 Task: Change theme to marina.
Action: Mouse moved to (441, 94)
Screenshot: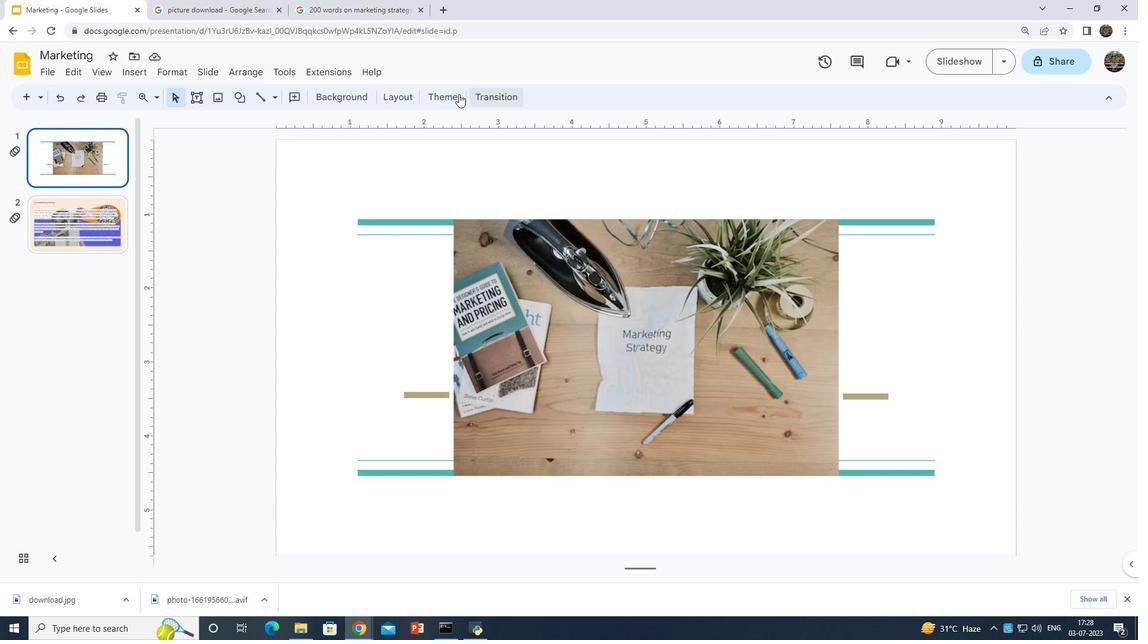 
Action: Mouse pressed left at (441, 94)
Screenshot: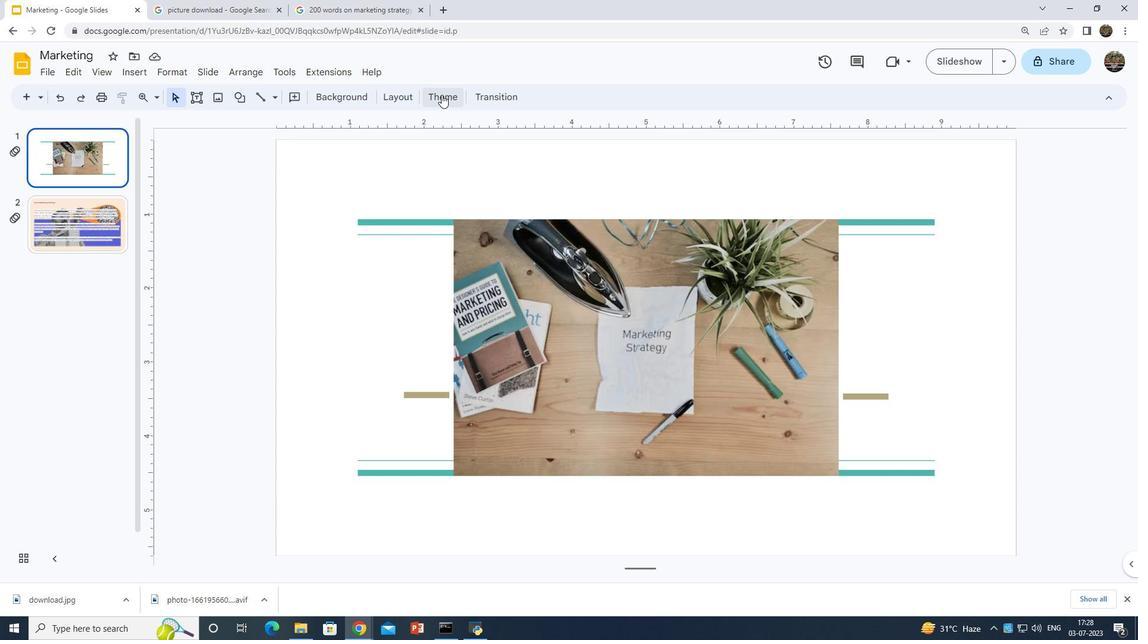 
Action: Mouse moved to (963, 324)
Screenshot: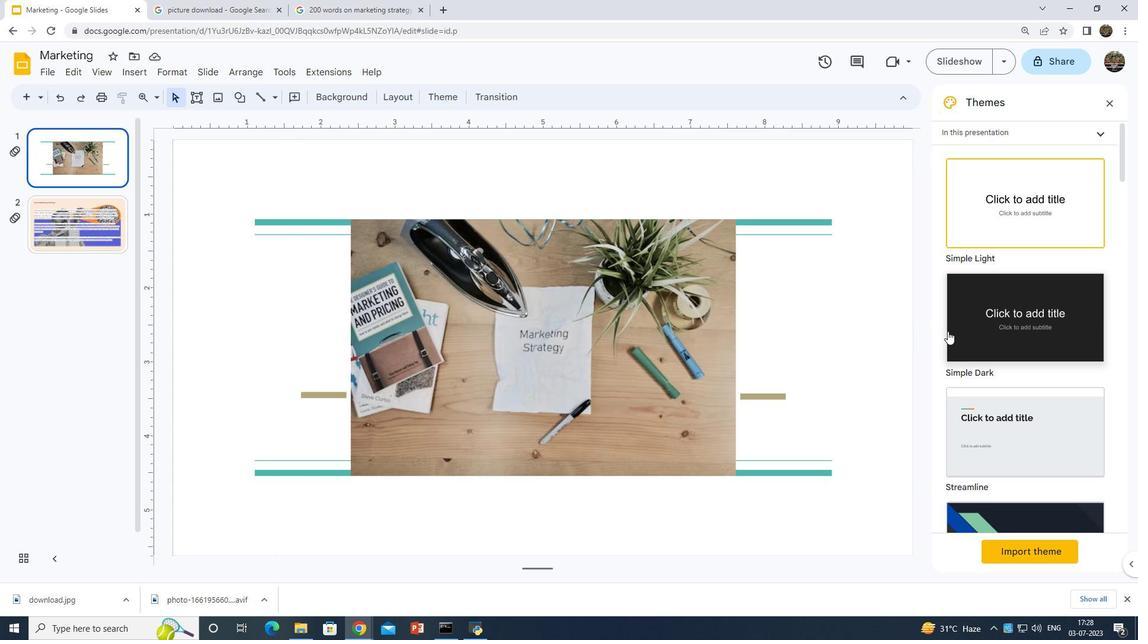 
Action: Mouse scrolled (963, 323) with delta (0, 0)
Screenshot: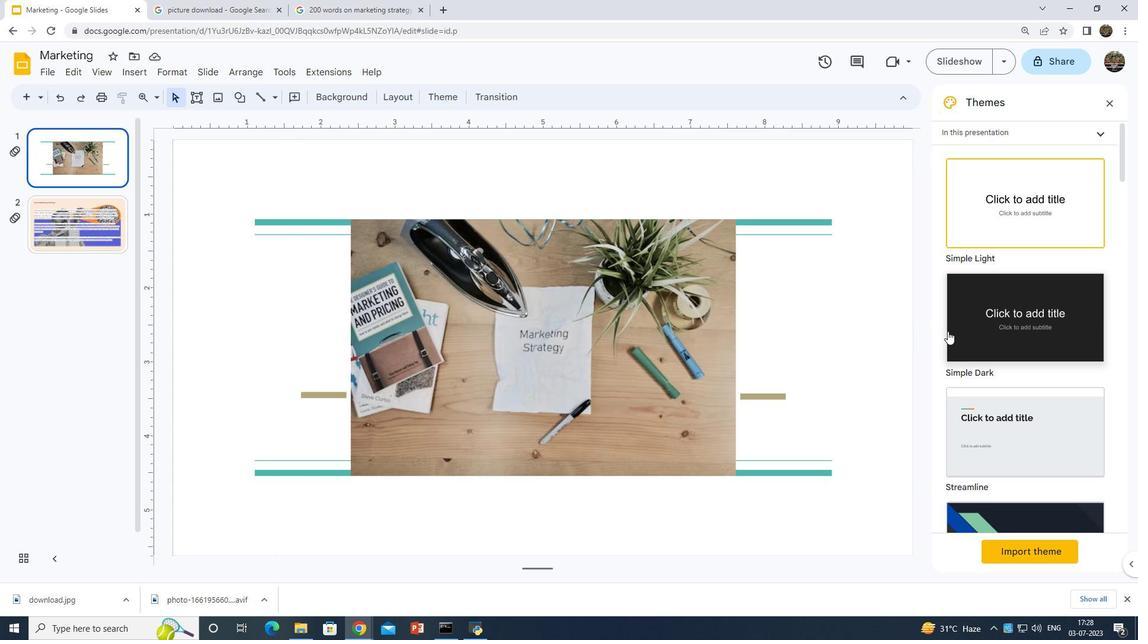 
Action: Mouse scrolled (963, 323) with delta (0, 0)
Screenshot: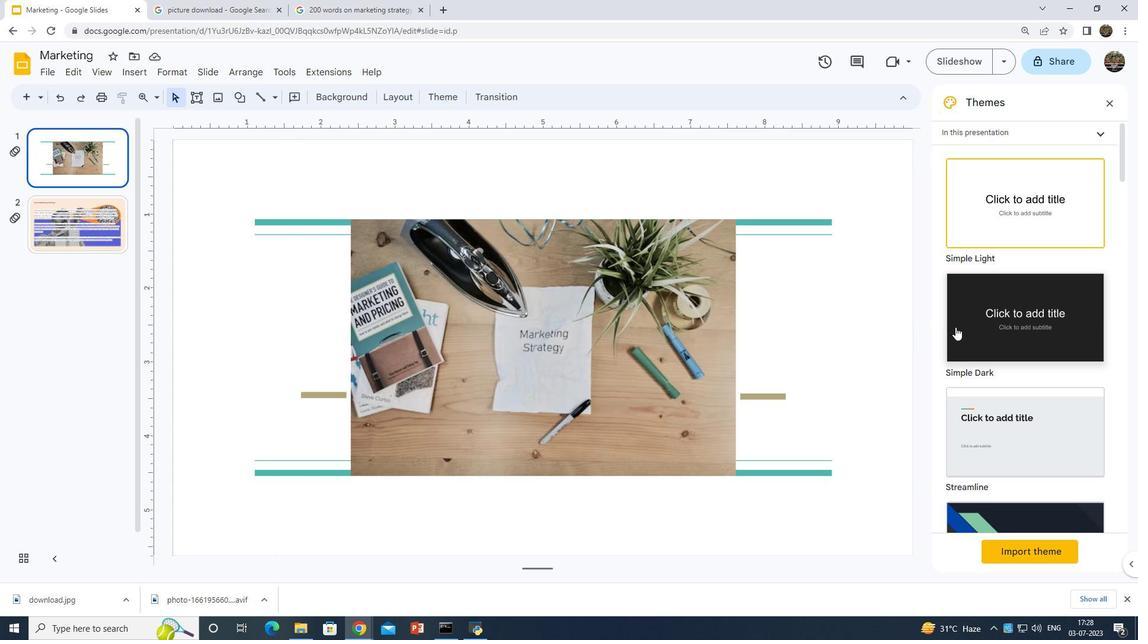 
Action: Mouse scrolled (963, 323) with delta (0, 0)
Screenshot: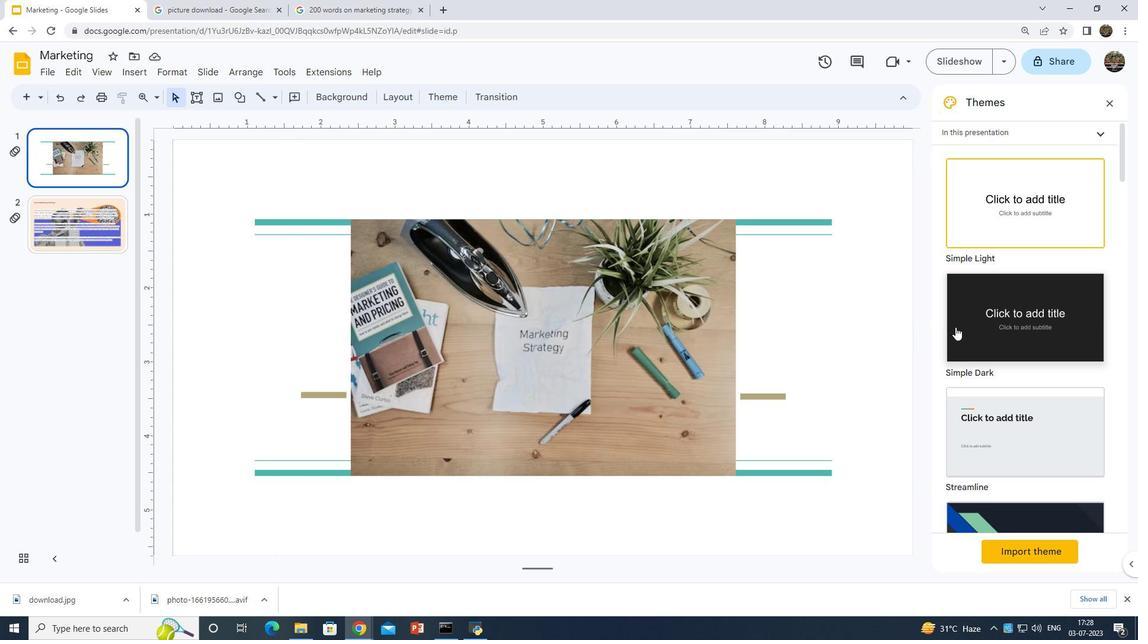 
Action: Mouse scrolled (963, 323) with delta (0, 0)
Screenshot: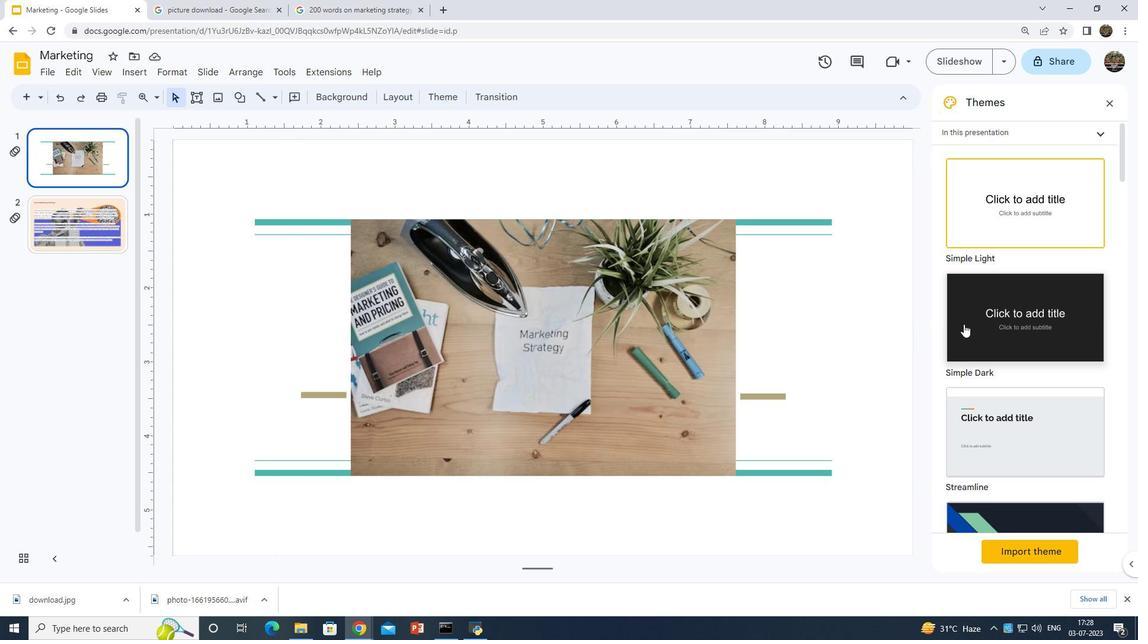 
Action: Mouse moved to (965, 322)
Screenshot: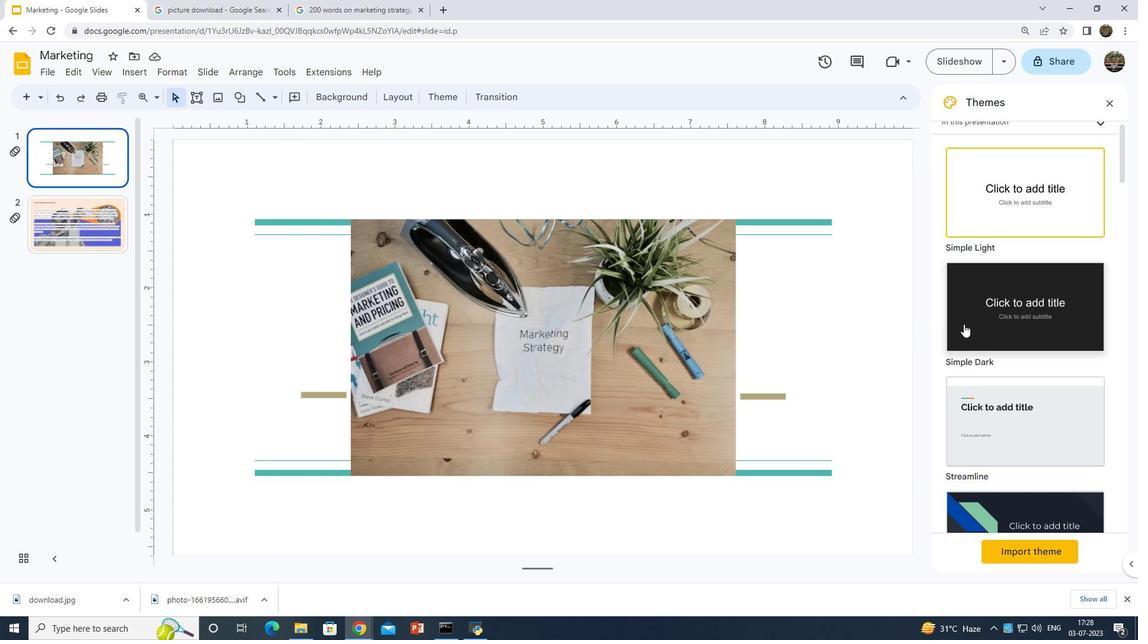 
Action: Mouse scrolled (965, 321) with delta (0, 0)
Screenshot: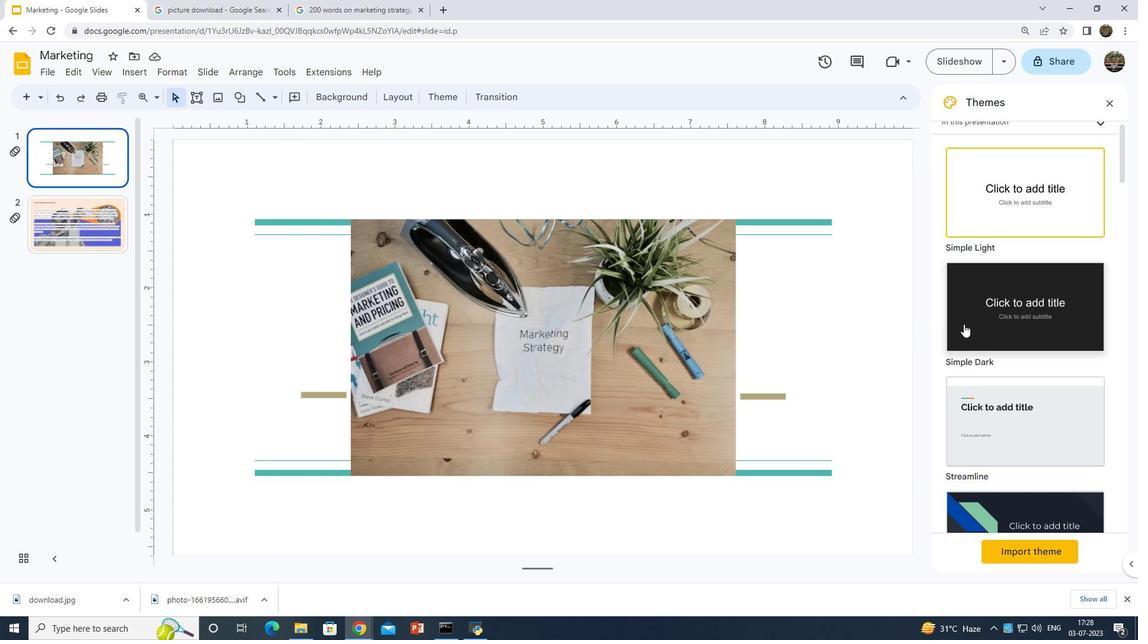 
Action: Mouse scrolled (965, 321) with delta (0, 0)
Screenshot: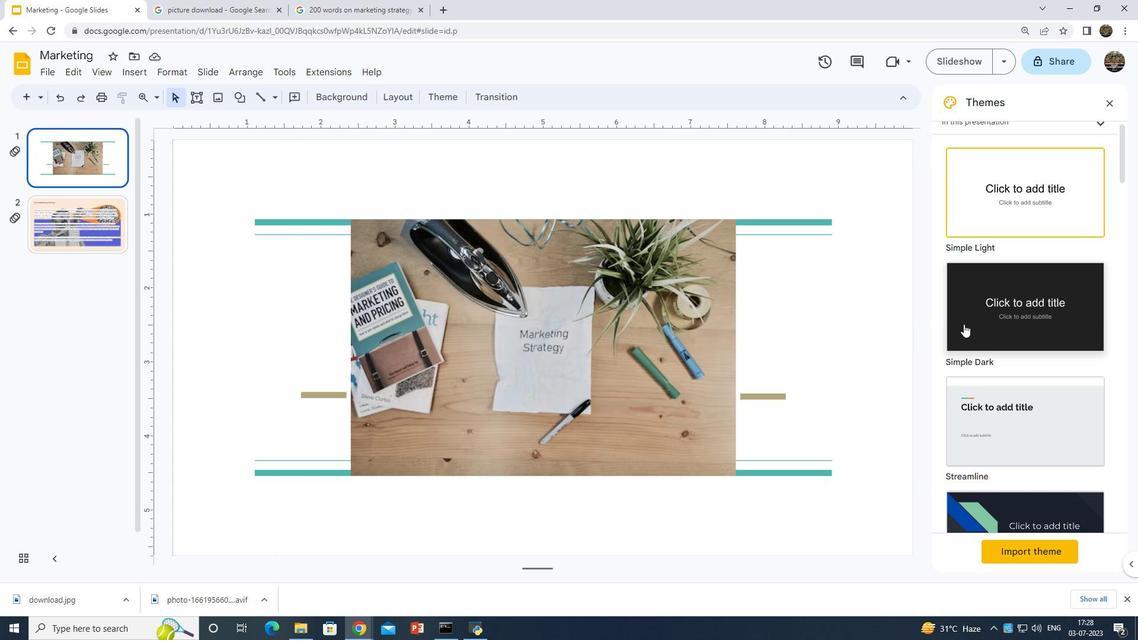 
Action: Mouse scrolled (965, 321) with delta (0, 0)
Screenshot: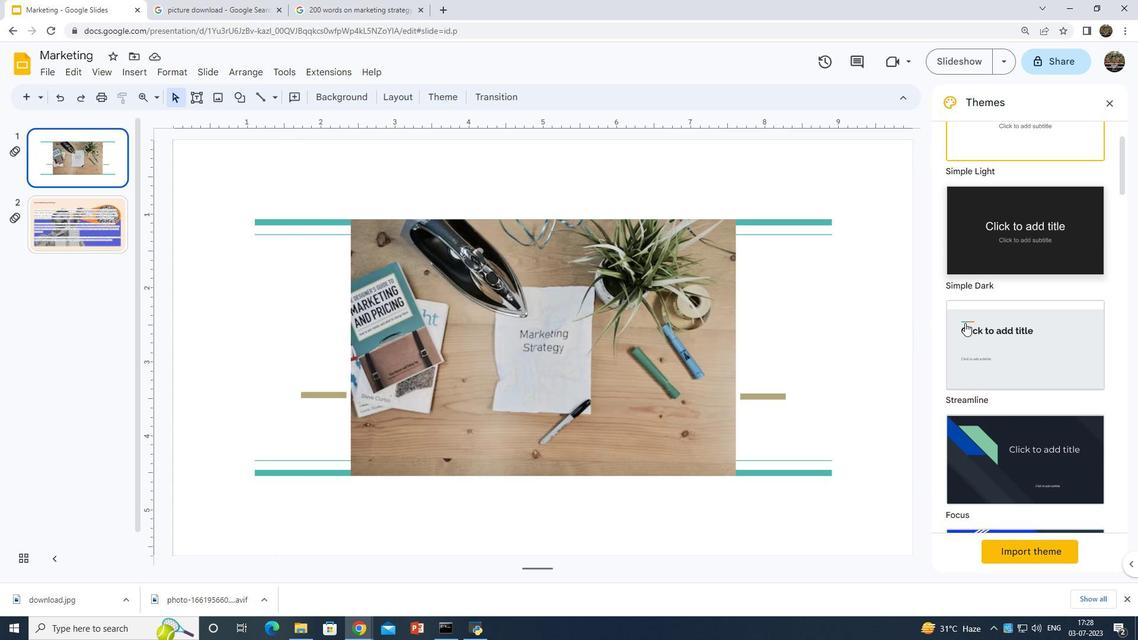 
Action: Mouse scrolled (965, 321) with delta (0, 0)
Screenshot: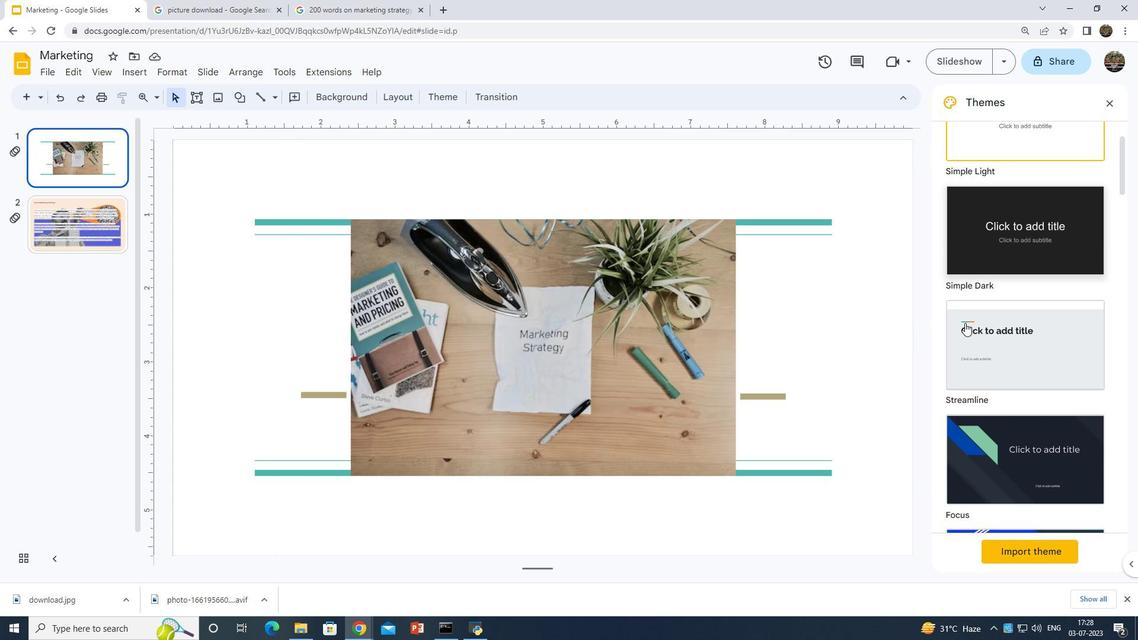 
Action: Mouse scrolled (965, 321) with delta (0, 0)
Screenshot: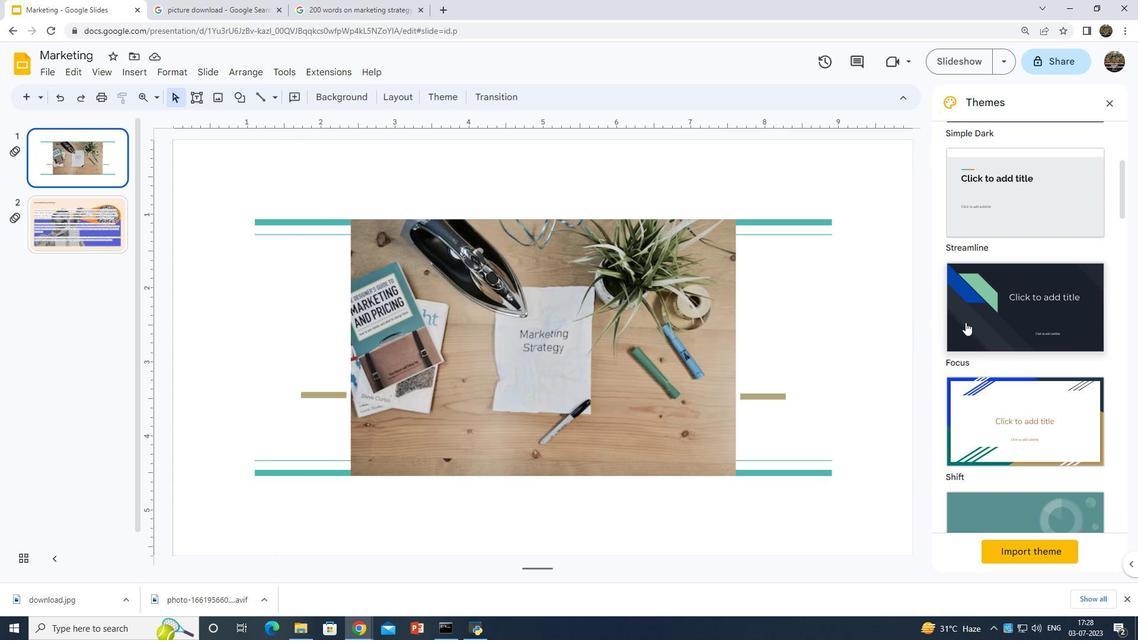 
Action: Mouse scrolled (965, 321) with delta (0, 0)
Screenshot: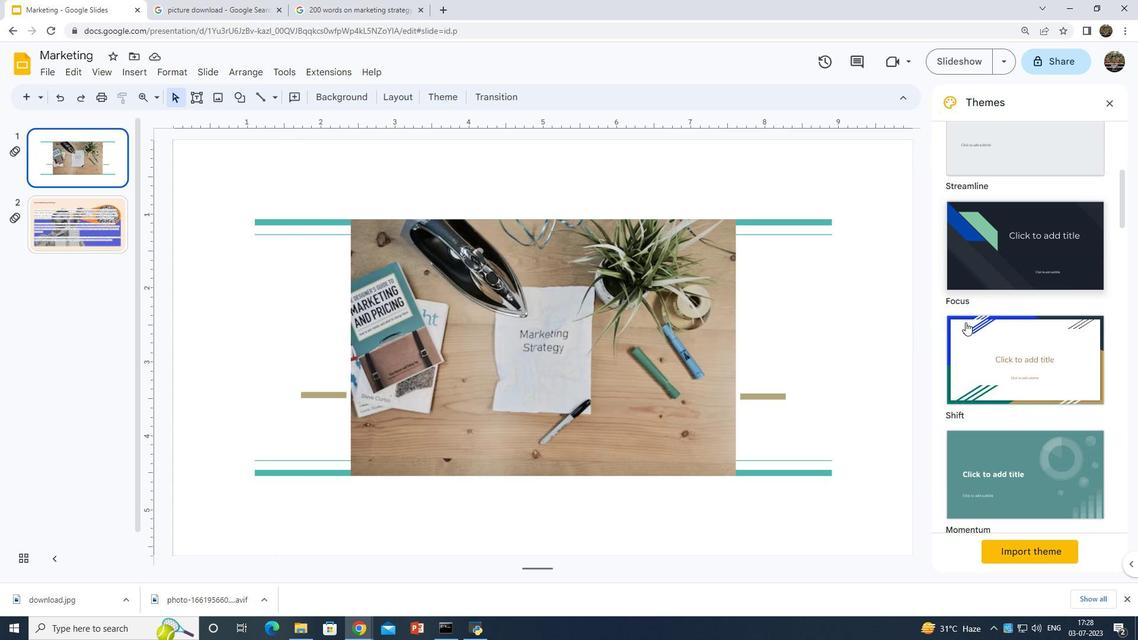 
Action: Mouse scrolled (965, 321) with delta (0, 0)
Screenshot: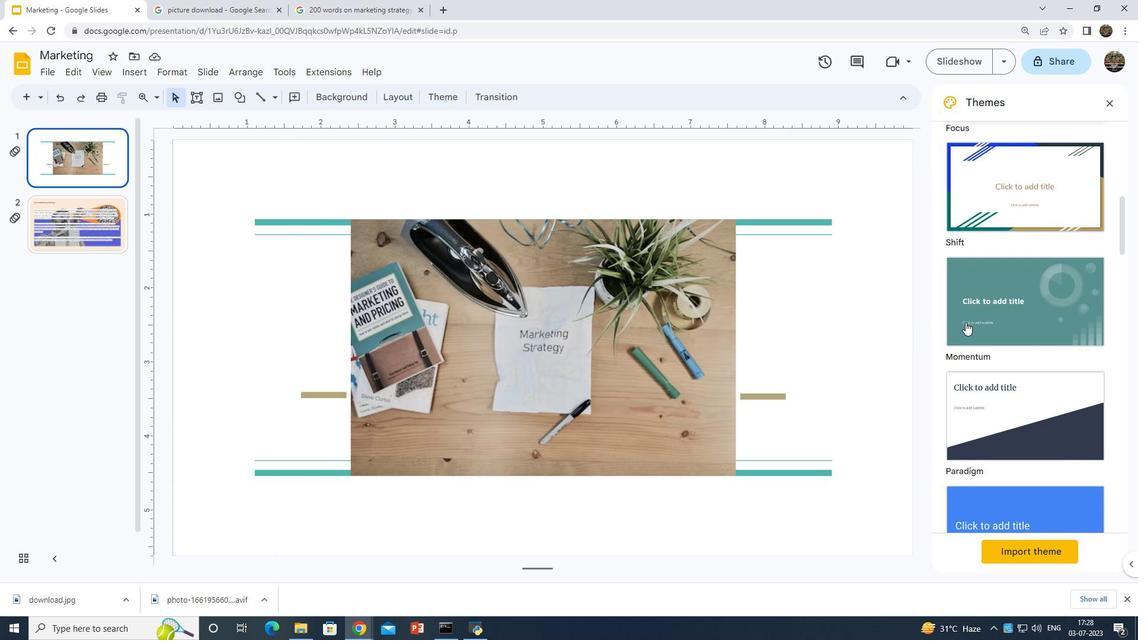 
Action: Mouse scrolled (965, 321) with delta (0, 0)
Screenshot: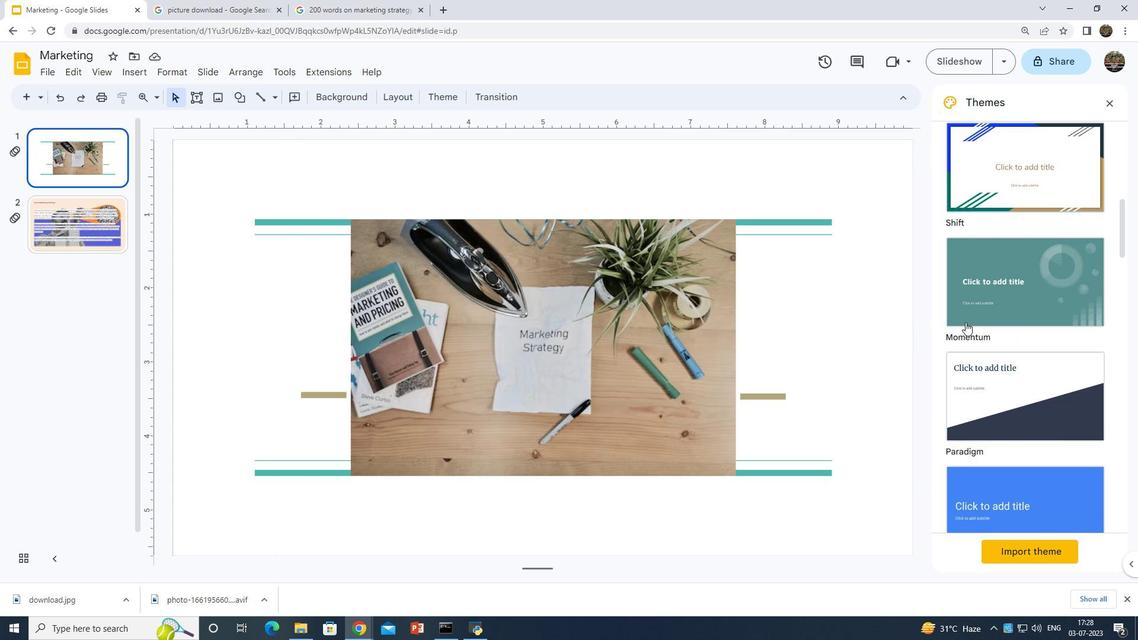 
Action: Mouse scrolled (965, 321) with delta (0, 0)
Screenshot: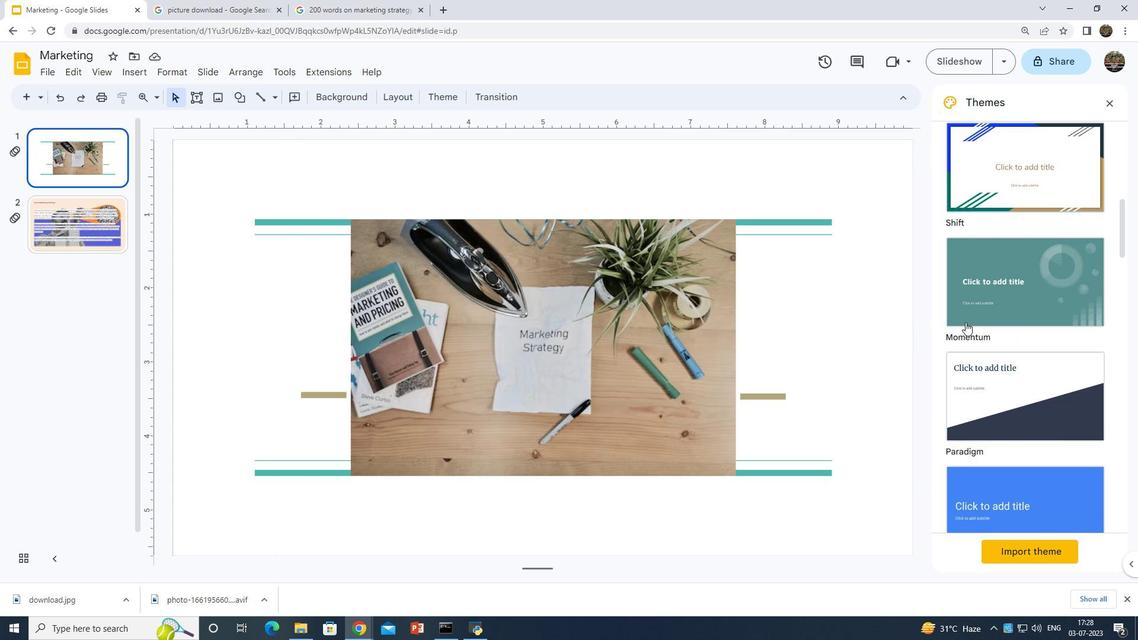 
Action: Mouse scrolled (965, 321) with delta (0, 0)
Screenshot: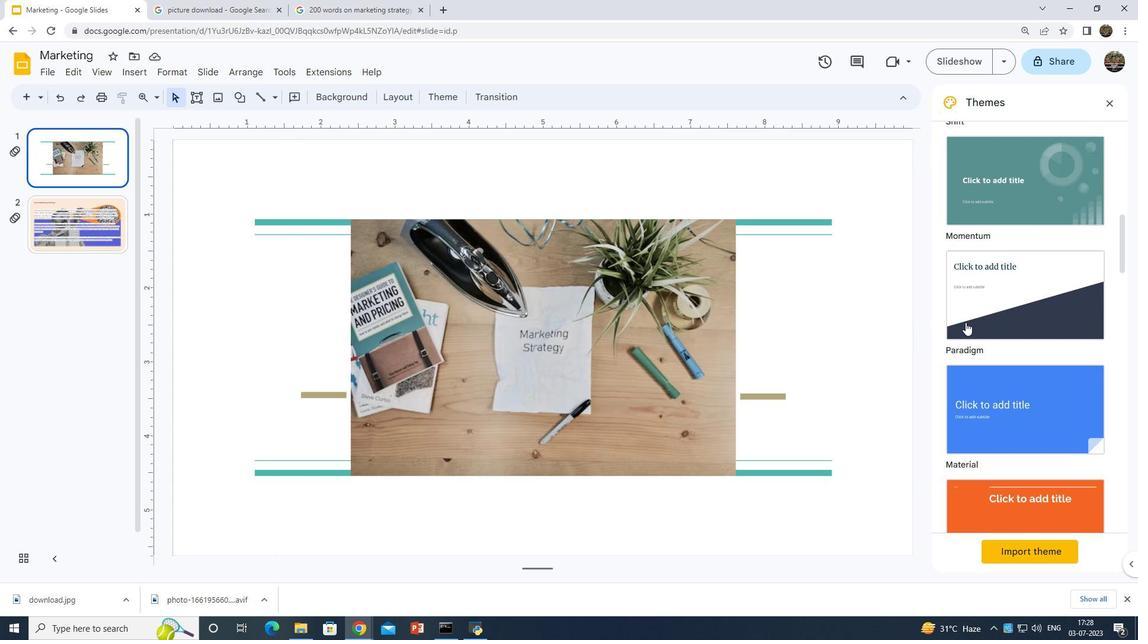 
Action: Mouse scrolled (965, 321) with delta (0, 0)
Screenshot: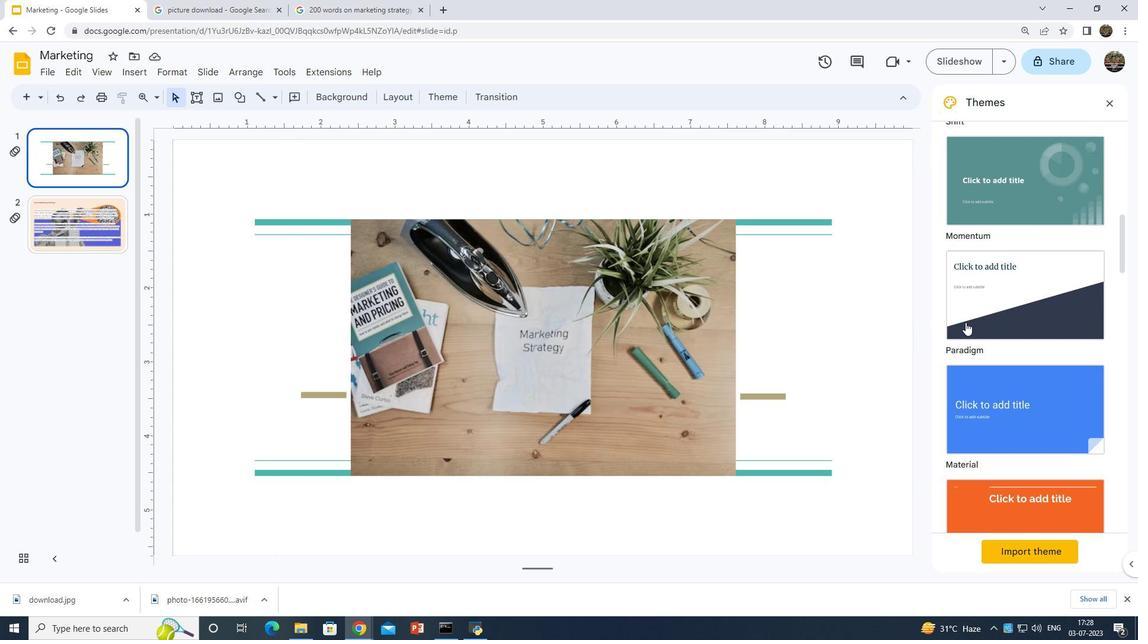 
Action: Mouse scrolled (965, 321) with delta (0, 0)
Screenshot: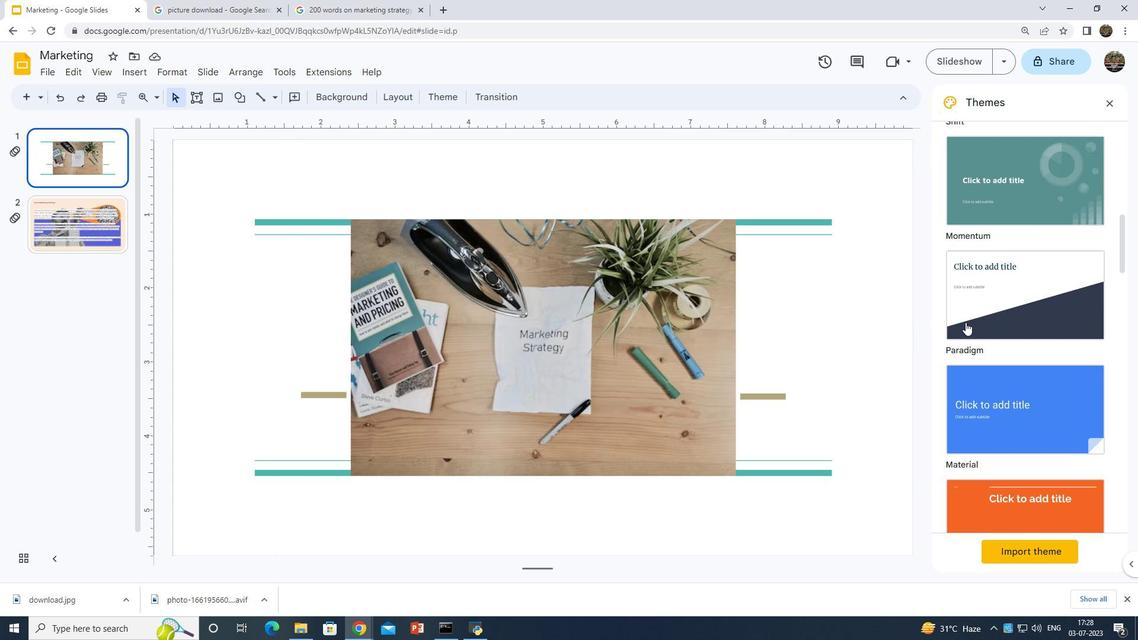 
Action: Mouse scrolled (965, 321) with delta (0, 0)
Screenshot: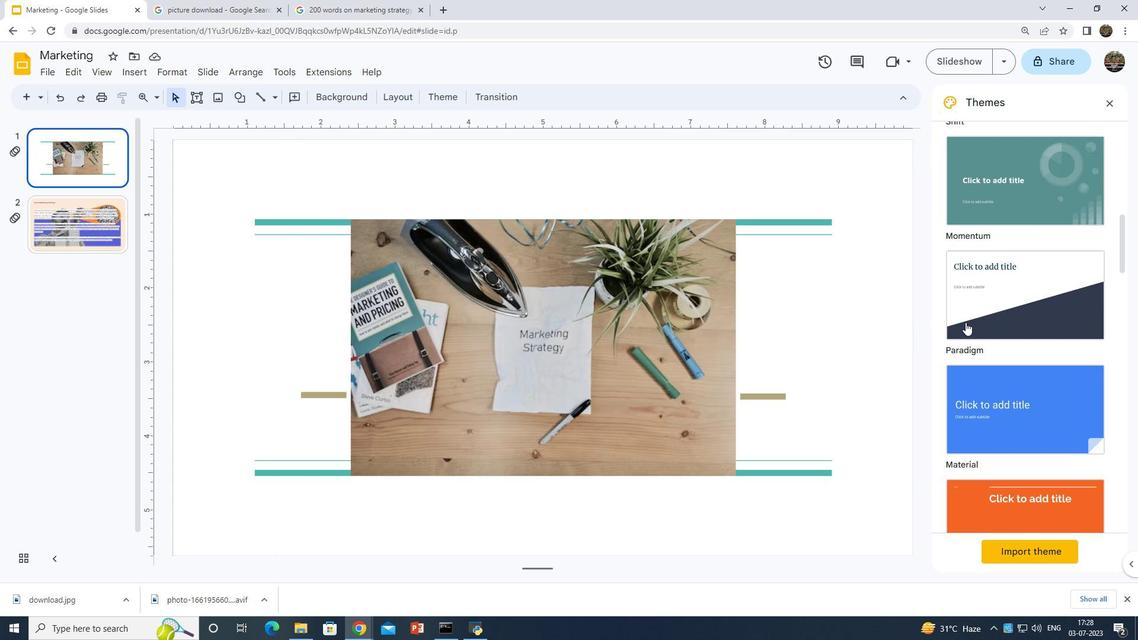 
Action: Mouse scrolled (965, 321) with delta (0, 0)
Screenshot: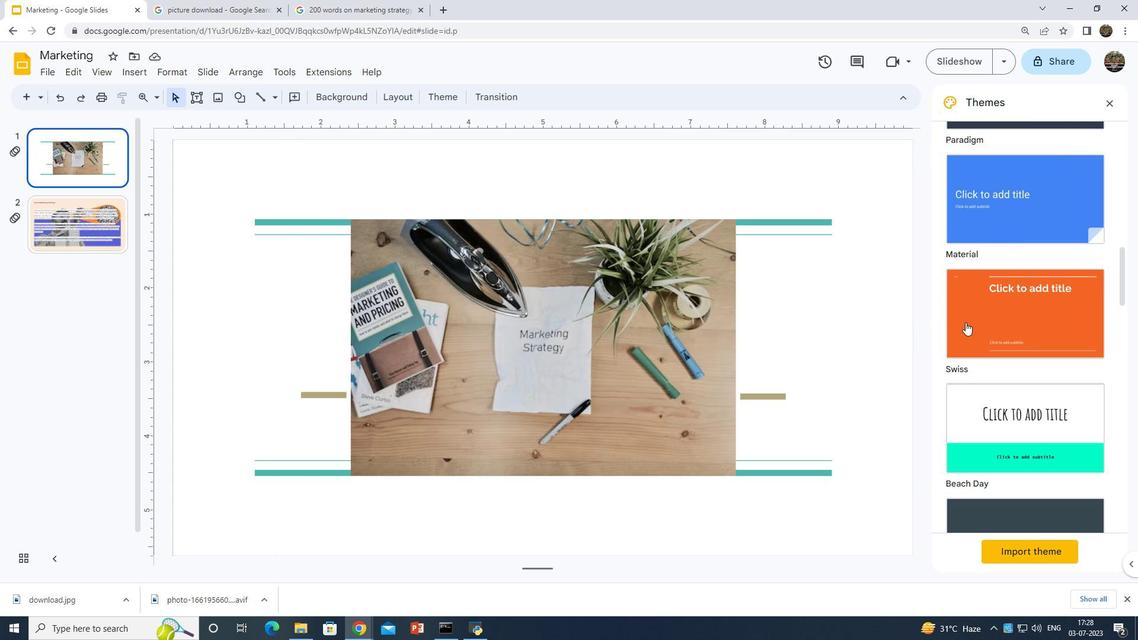 
Action: Mouse scrolled (965, 321) with delta (0, 0)
Screenshot: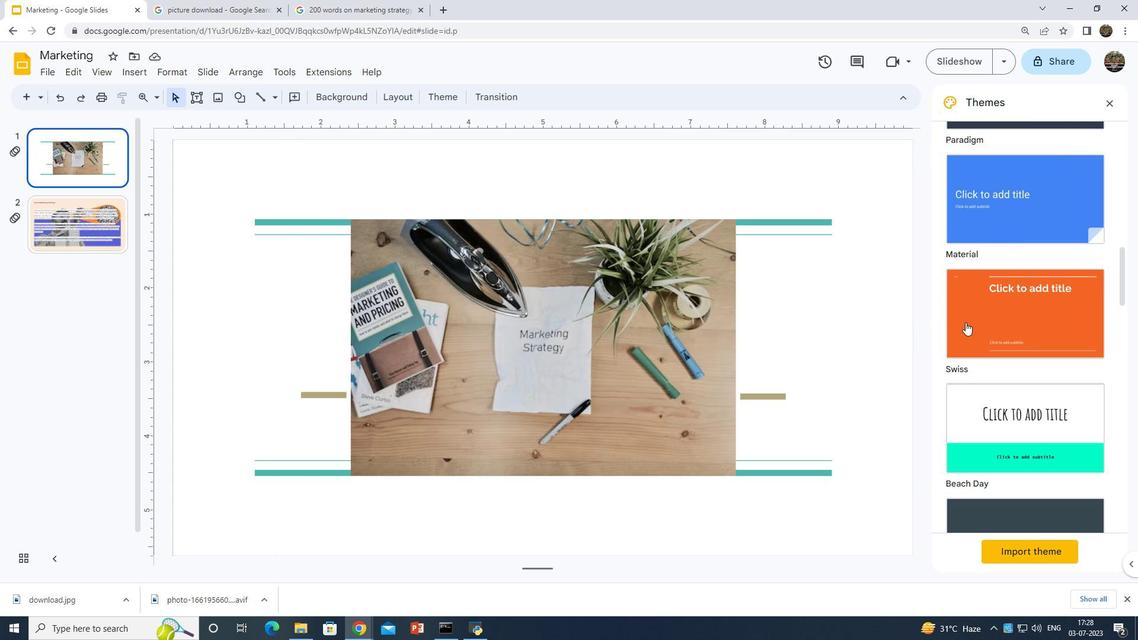 
Action: Mouse scrolled (965, 321) with delta (0, 0)
Screenshot: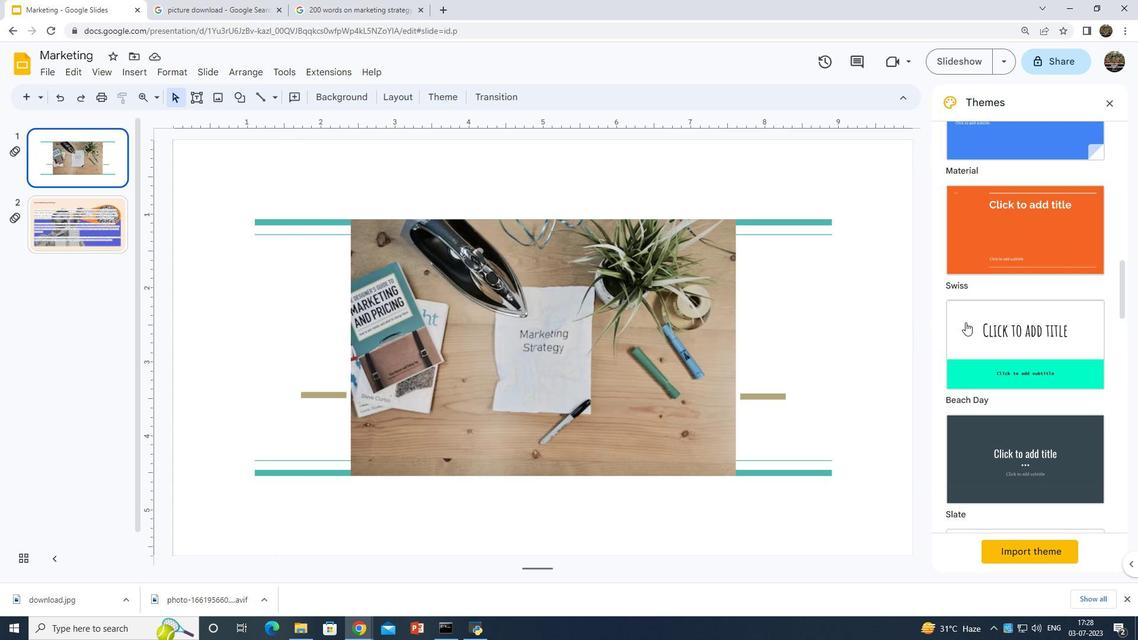 
Action: Mouse scrolled (965, 321) with delta (0, 0)
Screenshot: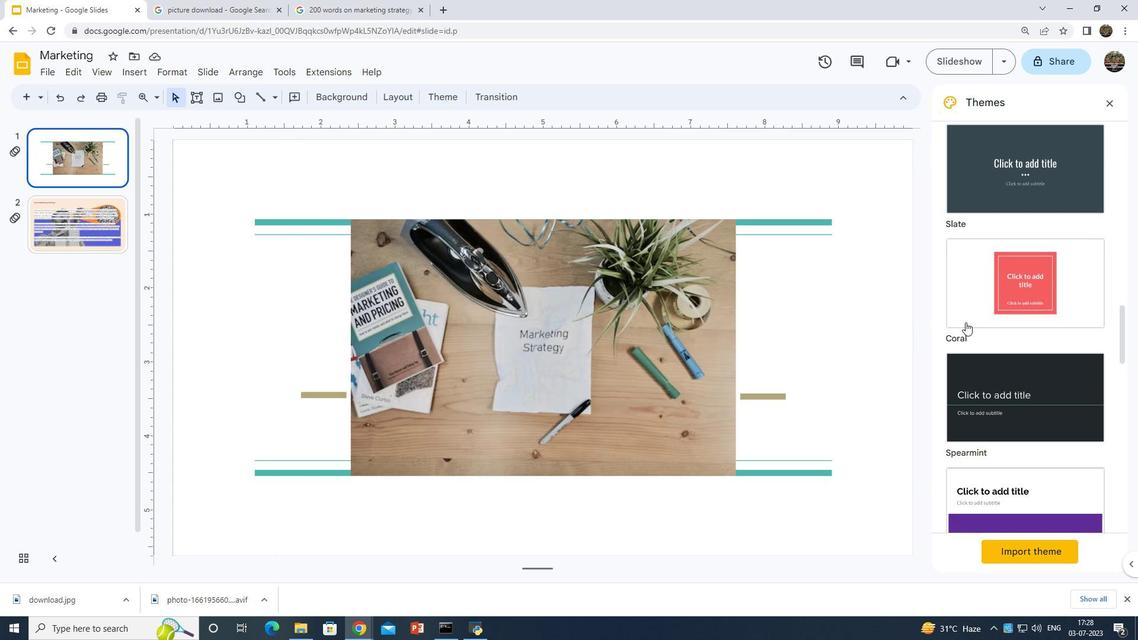 
Action: Mouse scrolled (965, 321) with delta (0, 0)
Screenshot: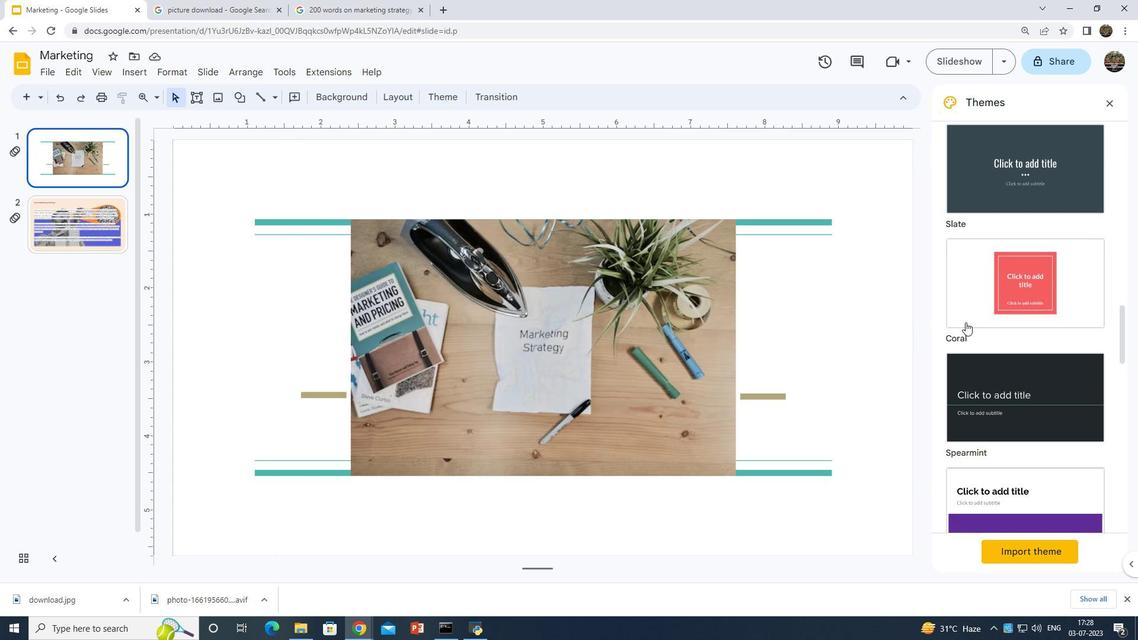 
Action: Mouse scrolled (965, 321) with delta (0, 0)
Screenshot: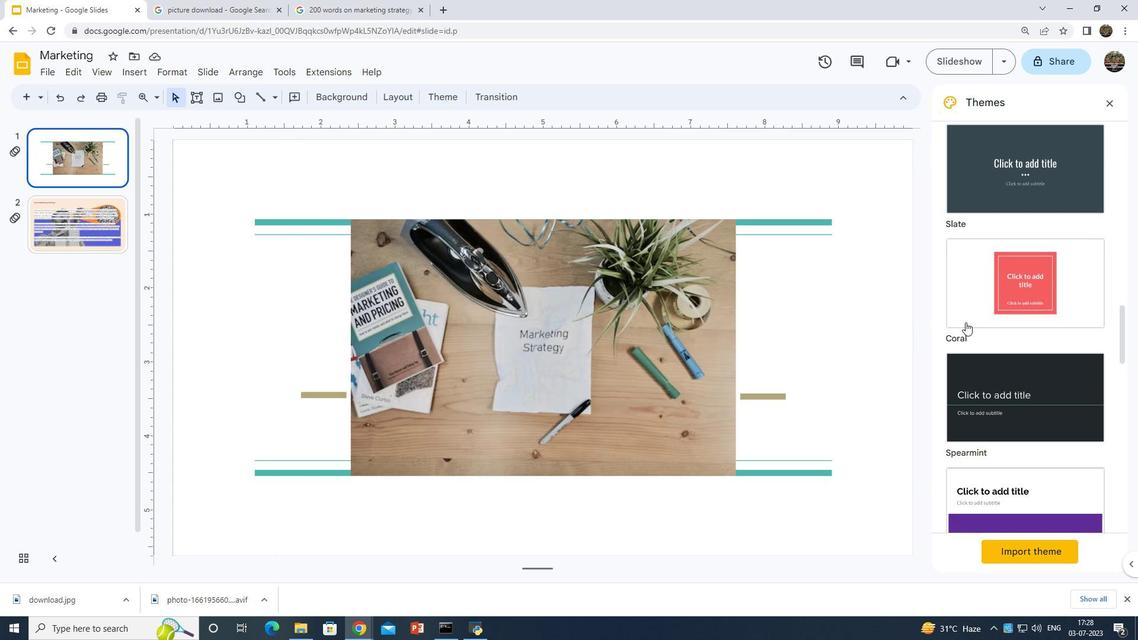 
Action: Mouse scrolled (965, 321) with delta (0, 0)
Screenshot: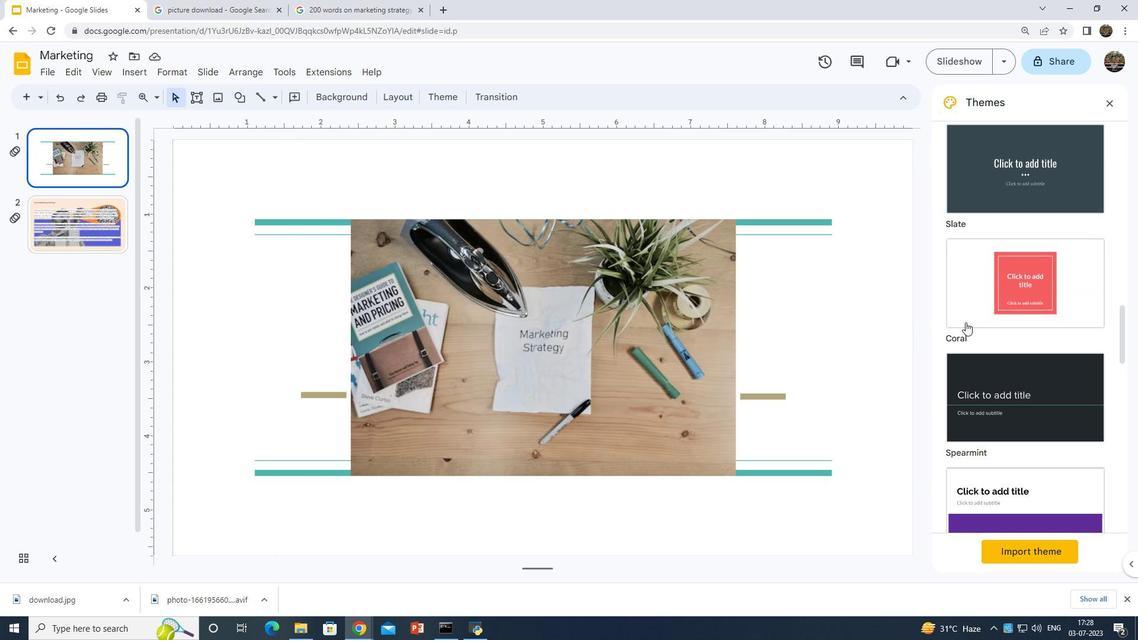 
Action: Mouse scrolled (965, 321) with delta (0, 0)
Screenshot: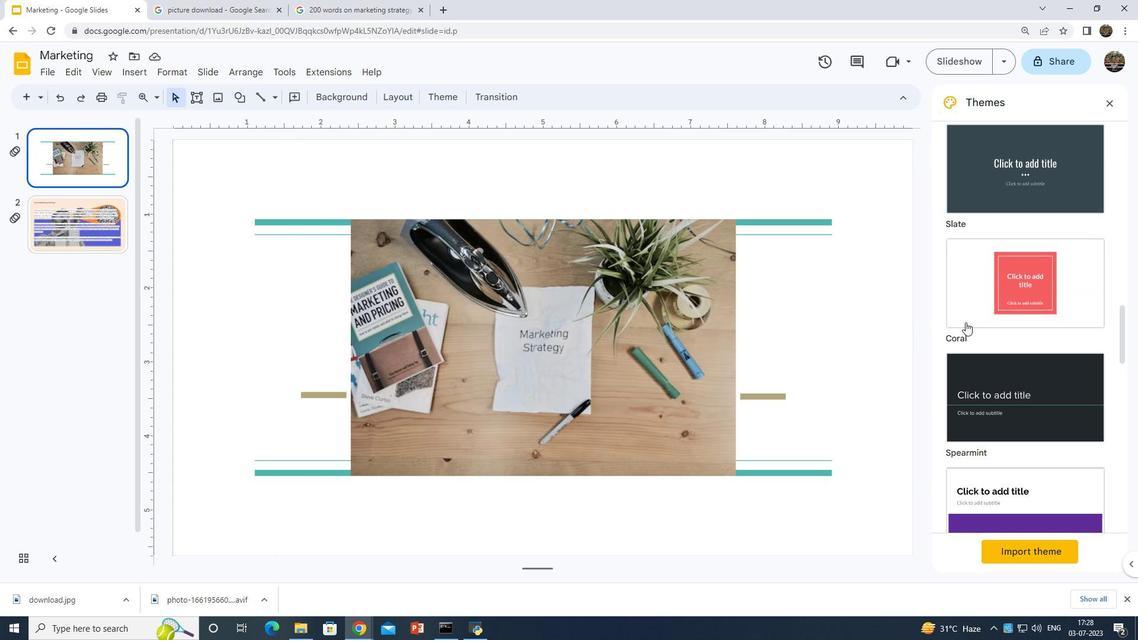 
Action: Mouse scrolled (965, 321) with delta (0, 0)
Screenshot: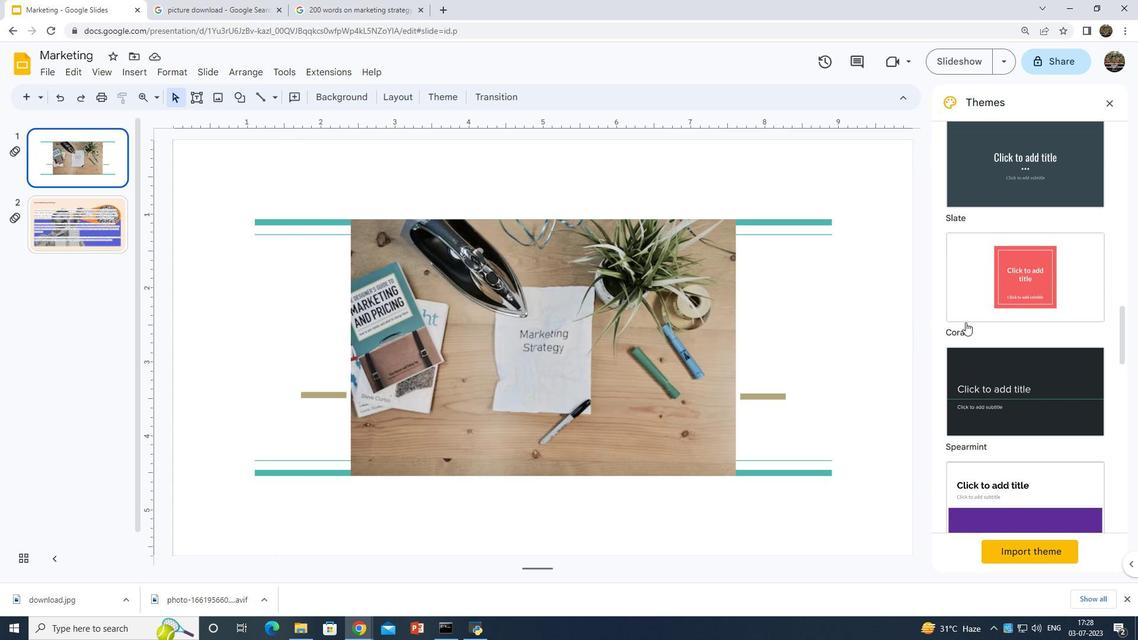 
Action: Mouse scrolled (965, 321) with delta (0, 0)
Screenshot: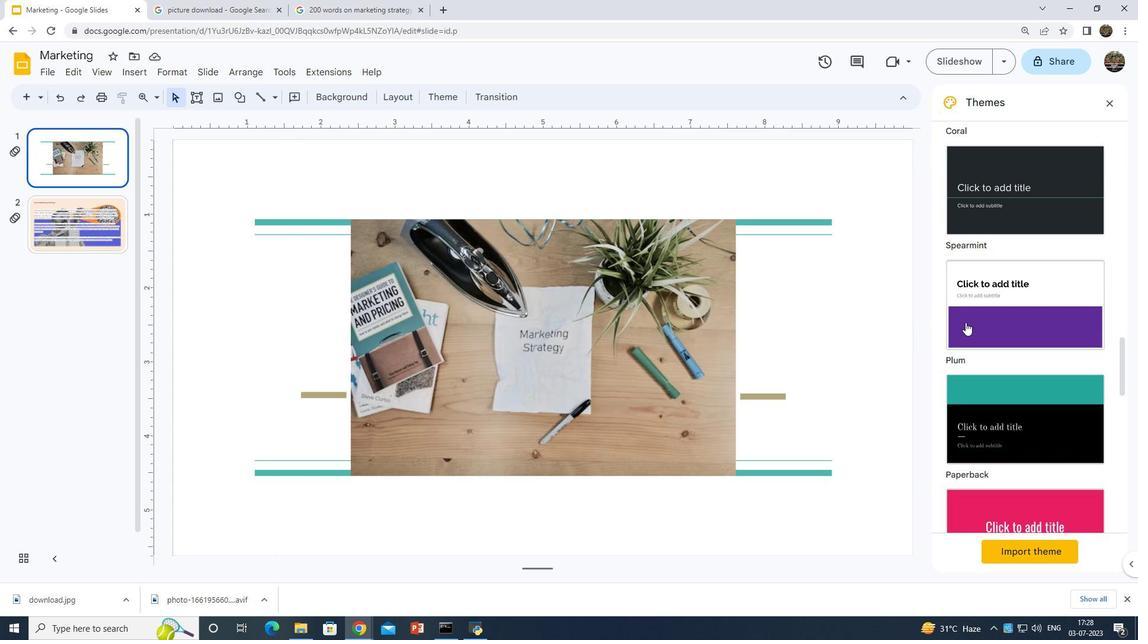 
Action: Mouse scrolled (965, 321) with delta (0, 0)
Screenshot: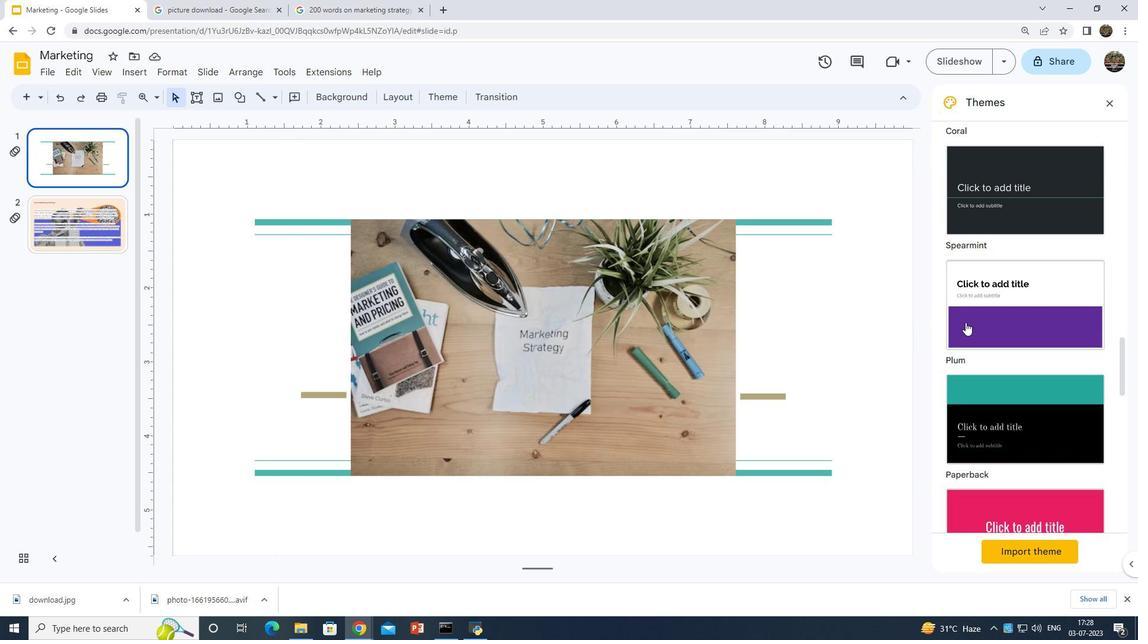 
Action: Mouse scrolled (965, 321) with delta (0, 0)
Screenshot: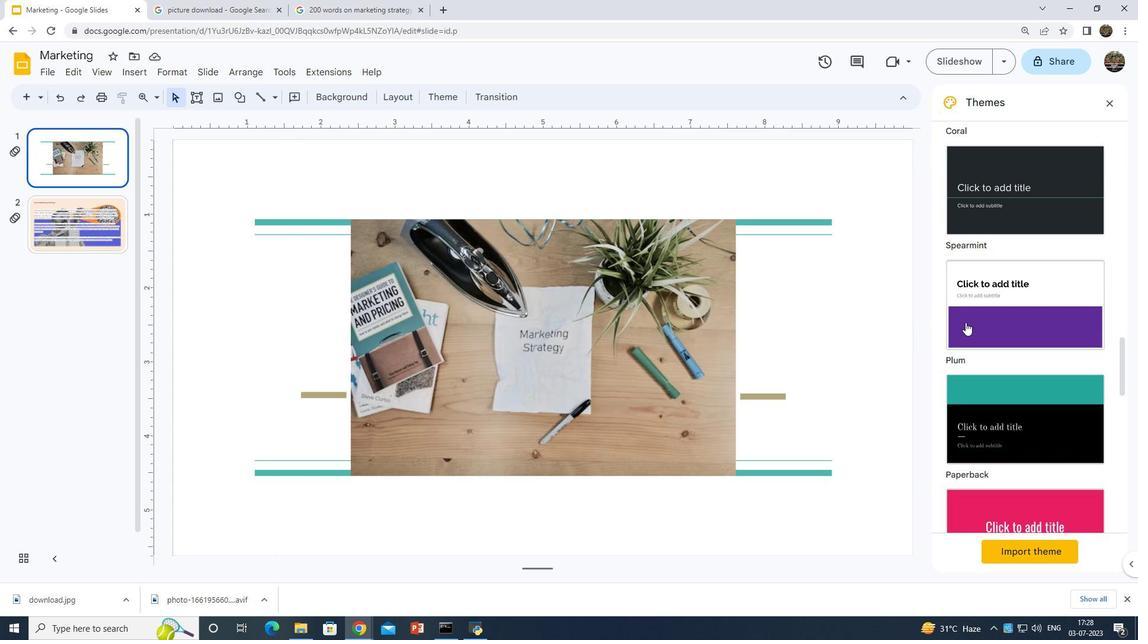 
Action: Mouse scrolled (965, 321) with delta (0, 0)
Screenshot: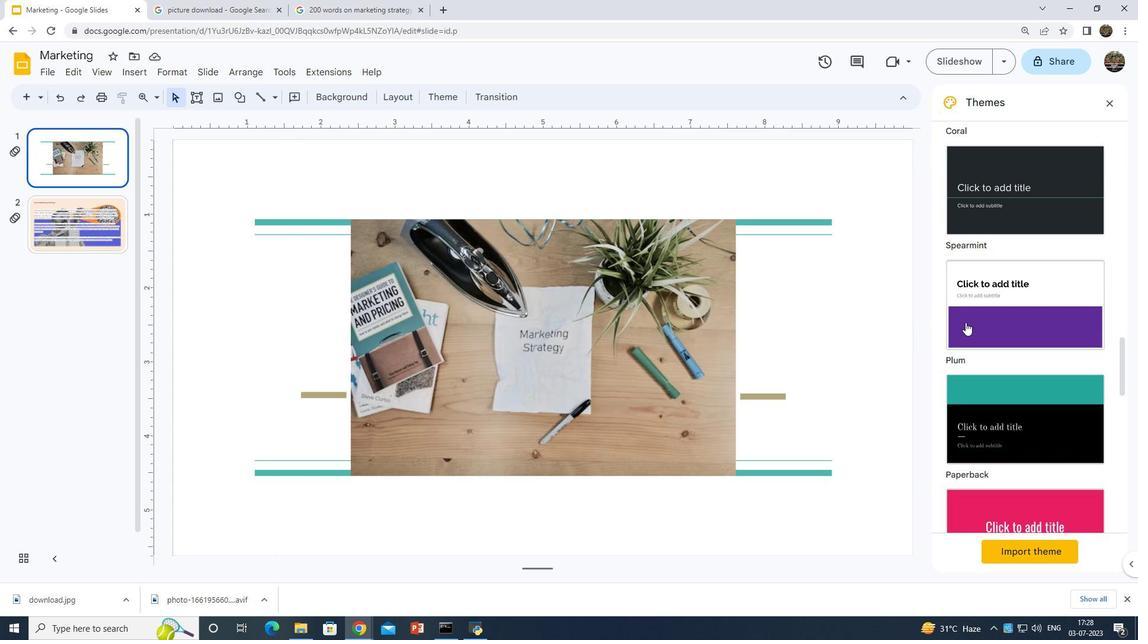 
Action: Mouse scrolled (965, 321) with delta (0, 0)
Screenshot: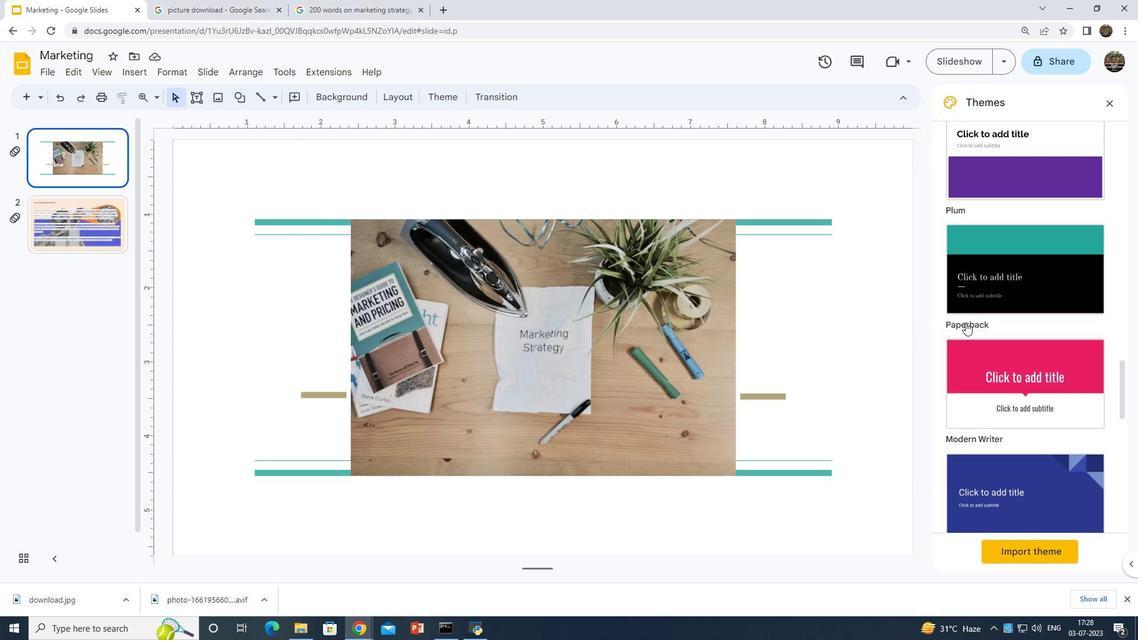 
Action: Mouse scrolled (965, 321) with delta (0, 0)
Screenshot: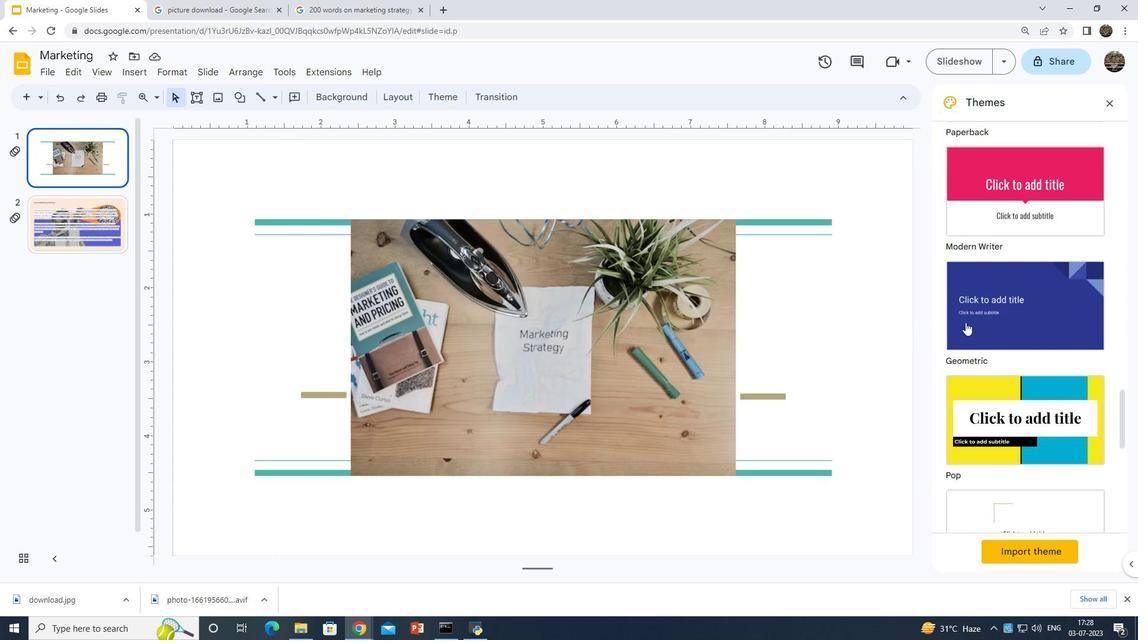 
Action: Mouse scrolled (965, 321) with delta (0, 0)
Screenshot: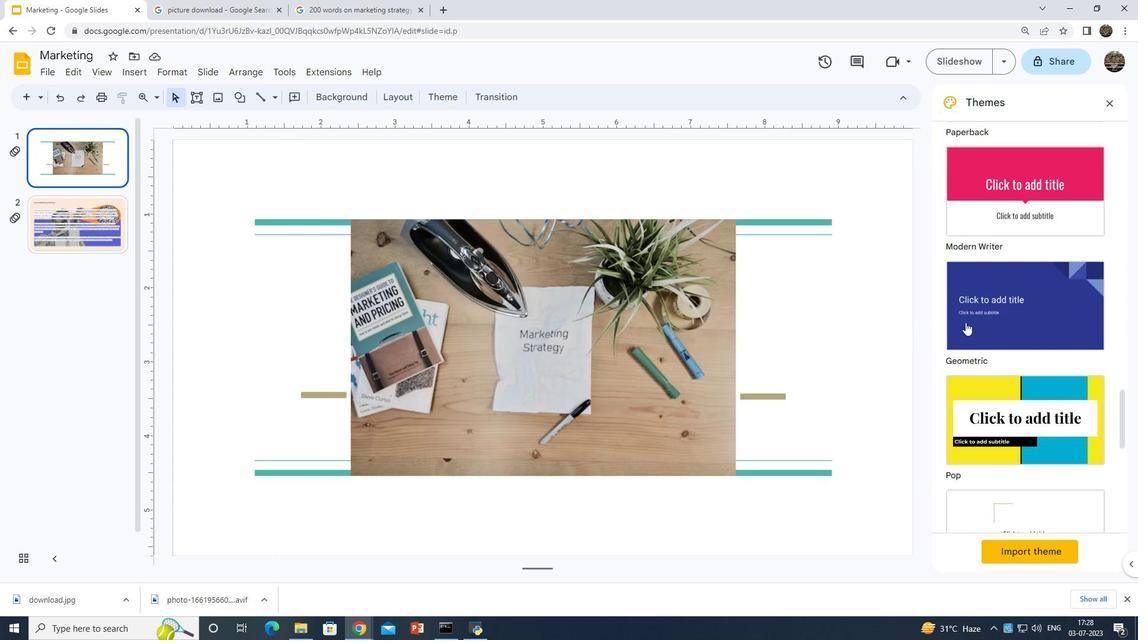 
Action: Mouse scrolled (965, 321) with delta (0, 0)
Screenshot: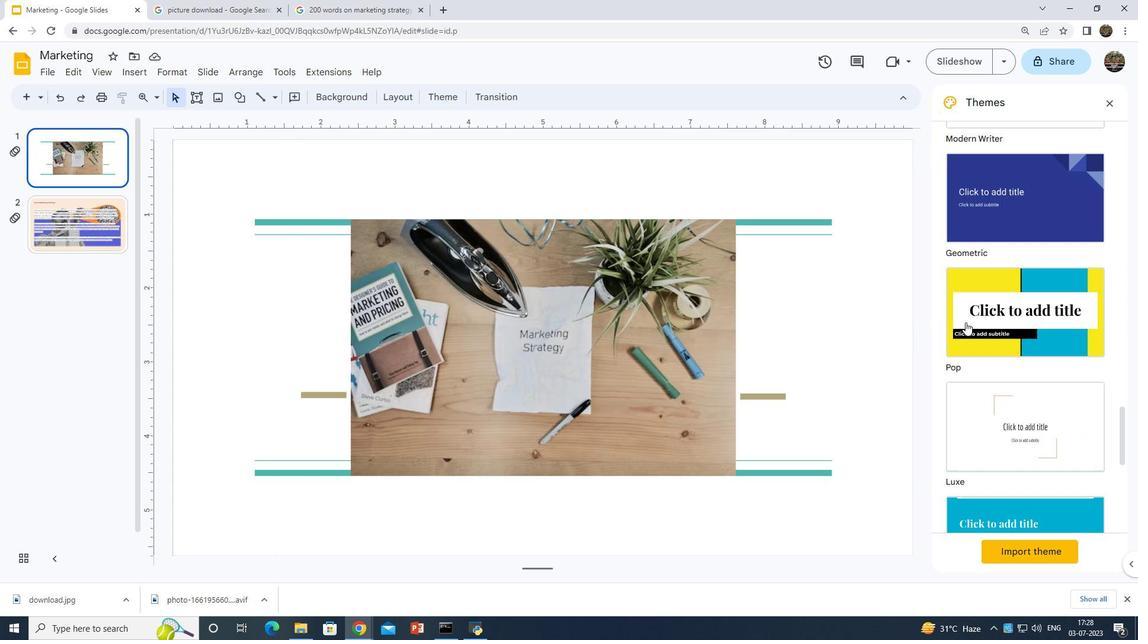 
Action: Mouse scrolled (965, 321) with delta (0, 0)
Screenshot: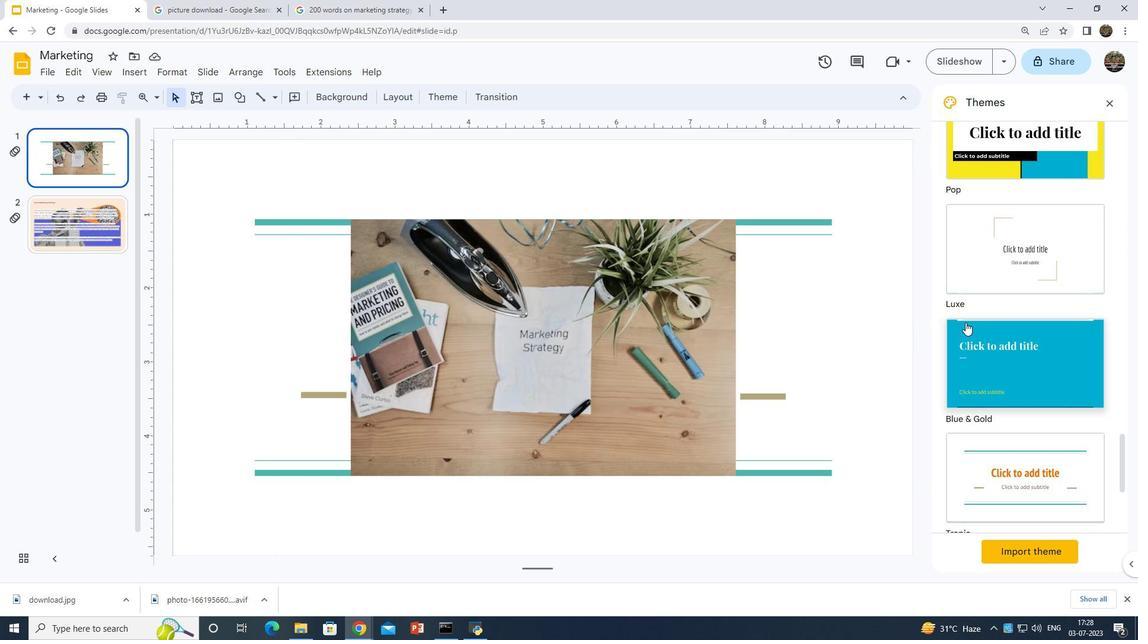 
Action: Mouse scrolled (965, 321) with delta (0, 0)
Screenshot: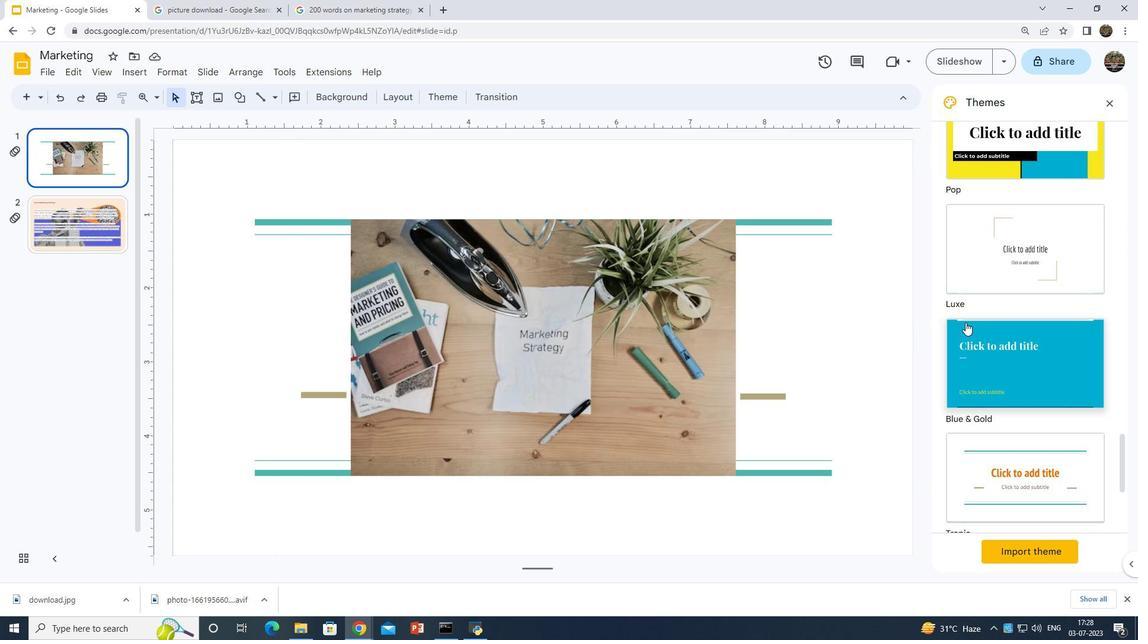 
Action: Mouse scrolled (965, 321) with delta (0, 0)
Screenshot: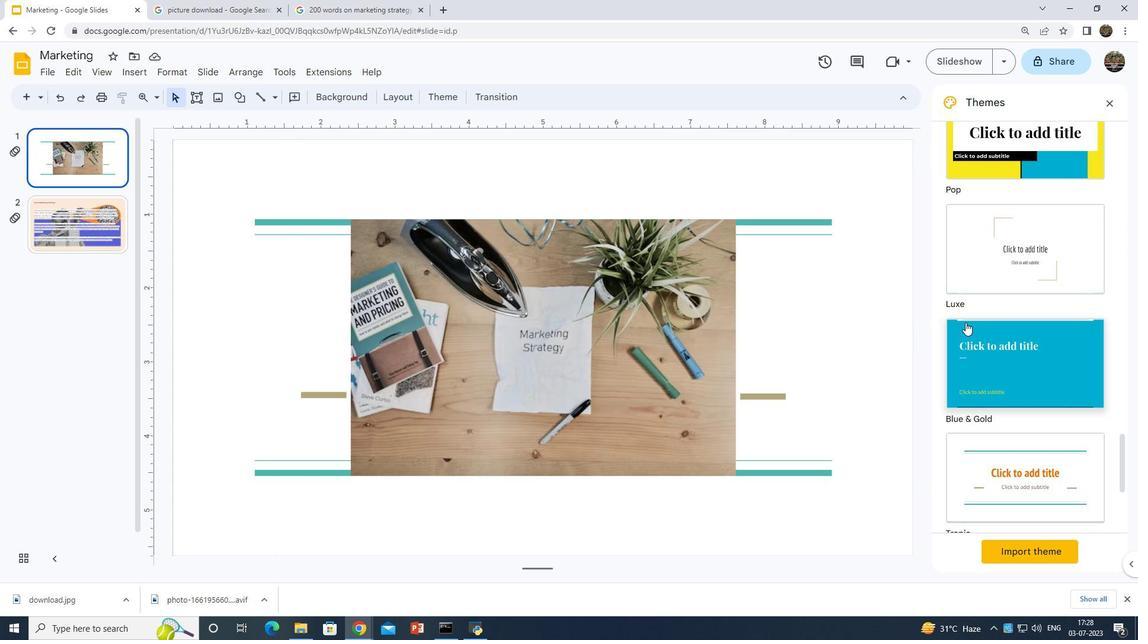 
Action: Mouse scrolled (965, 321) with delta (0, 0)
Screenshot: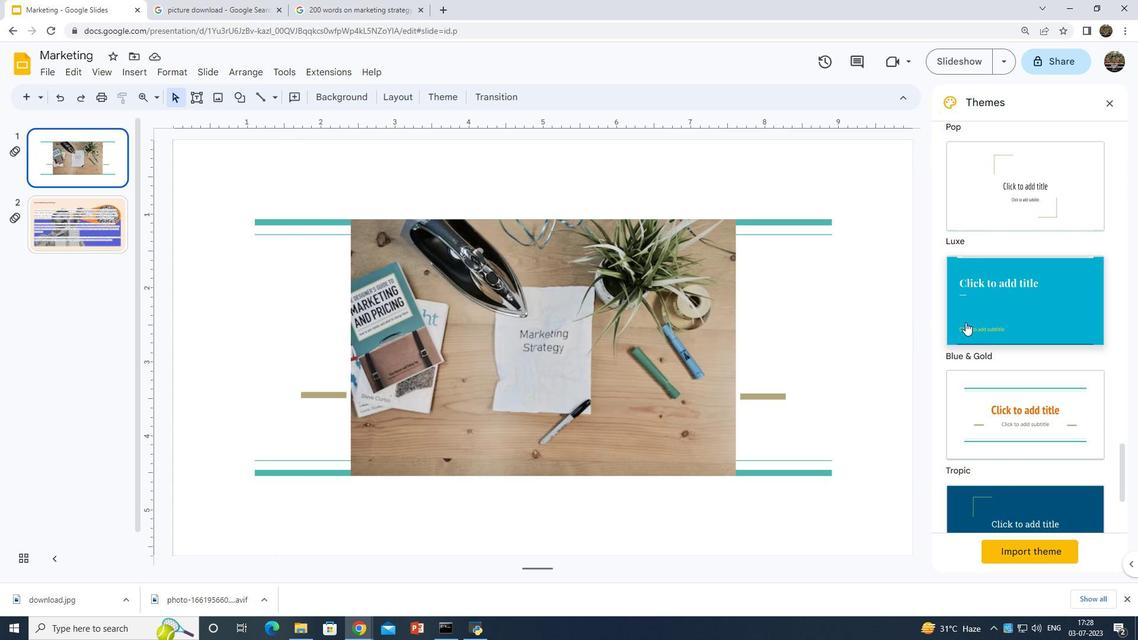 
Action: Mouse scrolled (965, 321) with delta (0, 0)
Screenshot: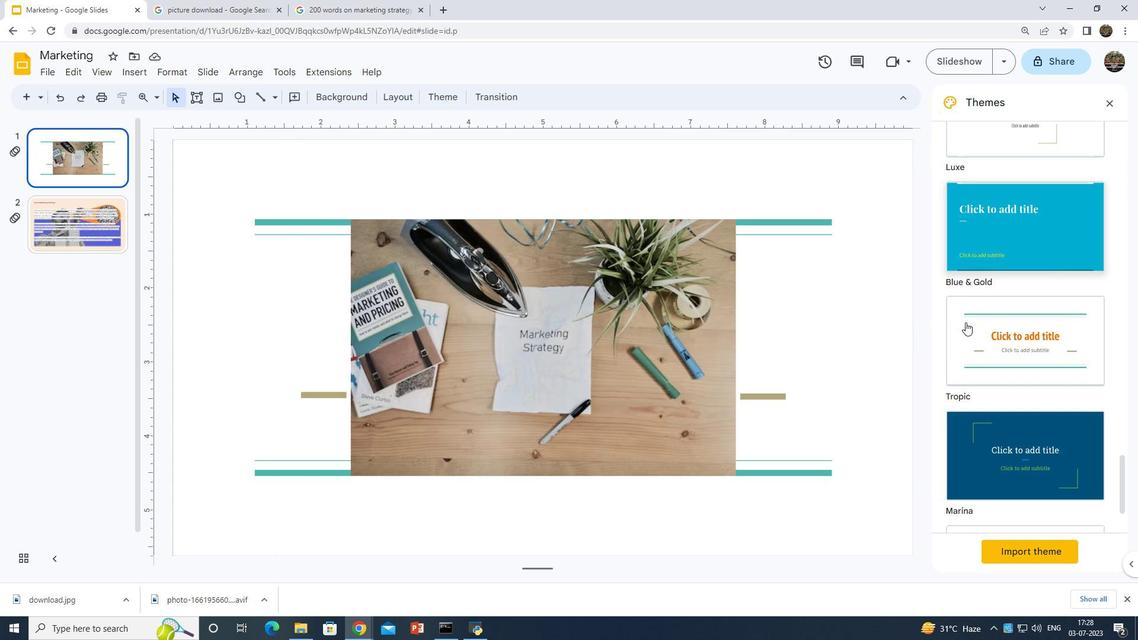 
Action: Mouse moved to (982, 356)
Screenshot: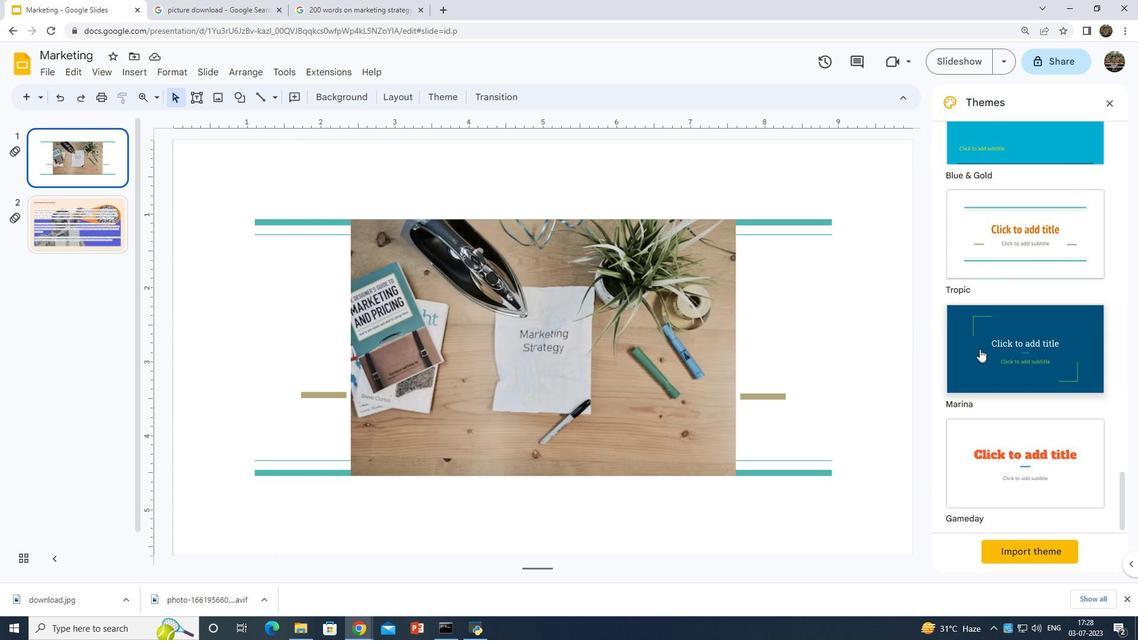 
Action: Mouse pressed left at (982, 356)
Screenshot: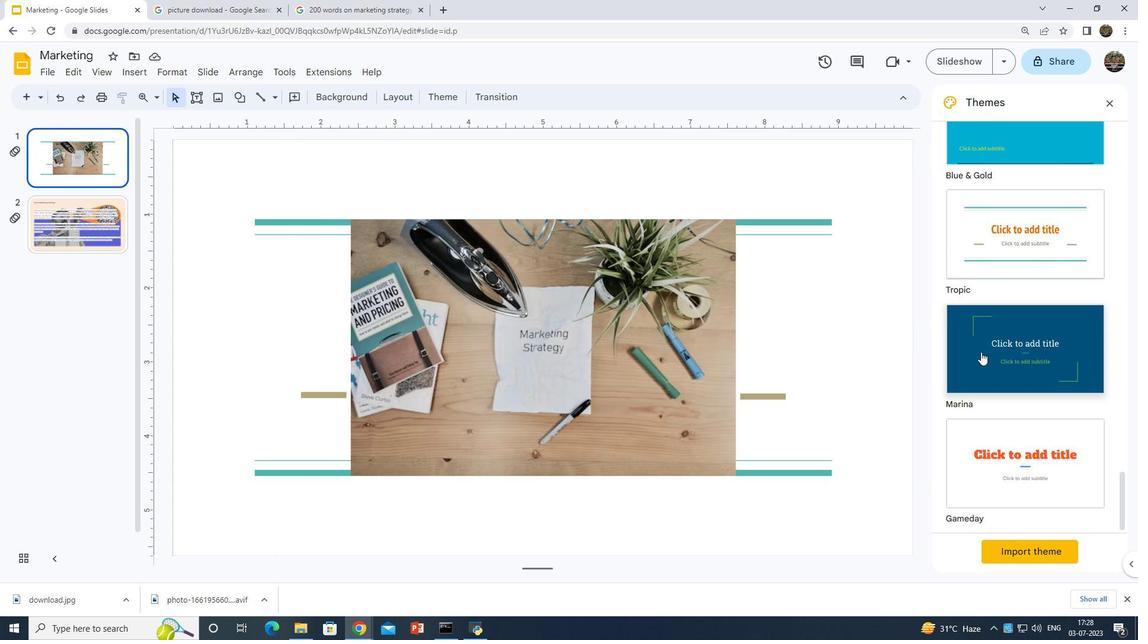 
Action: Mouse moved to (982, 356)
Screenshot: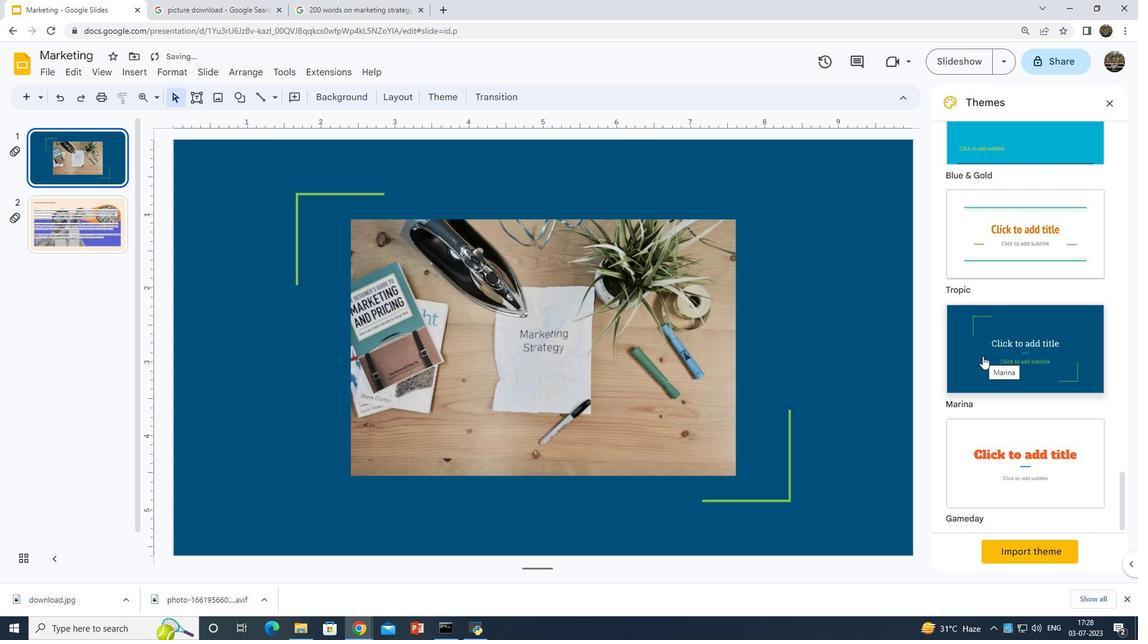 
